 Task: Create a sub task Gather and Analyse Requirements for the task  Develop a content management system (CMS) for a website in the project AgileBee , assign it to team member softage.1@softage.net and update the status of the sub task to  Off Track , set the priority of the sub task to High
Action: Mouse moved to (73, 213)
Screenshot: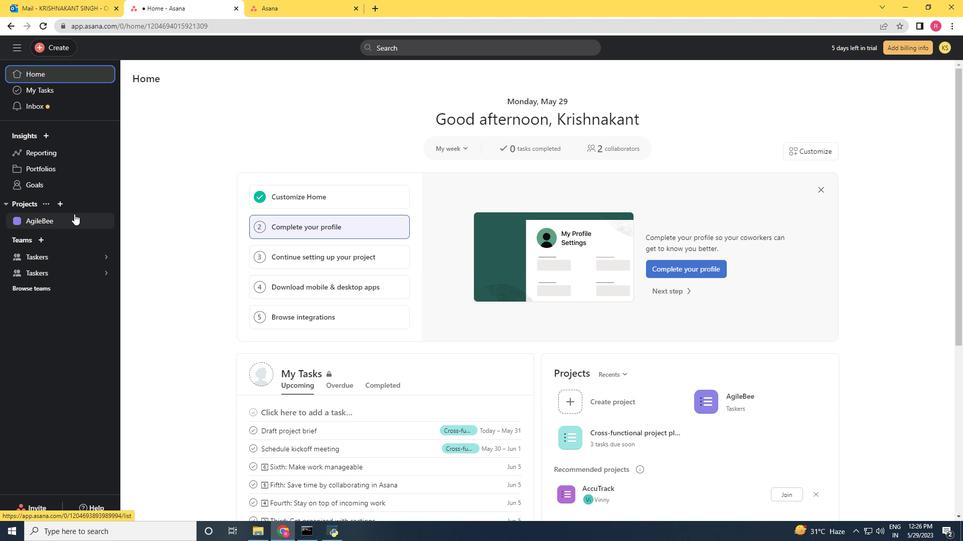 
Action: Mouse pressed left at (73, 213)
Screenshot: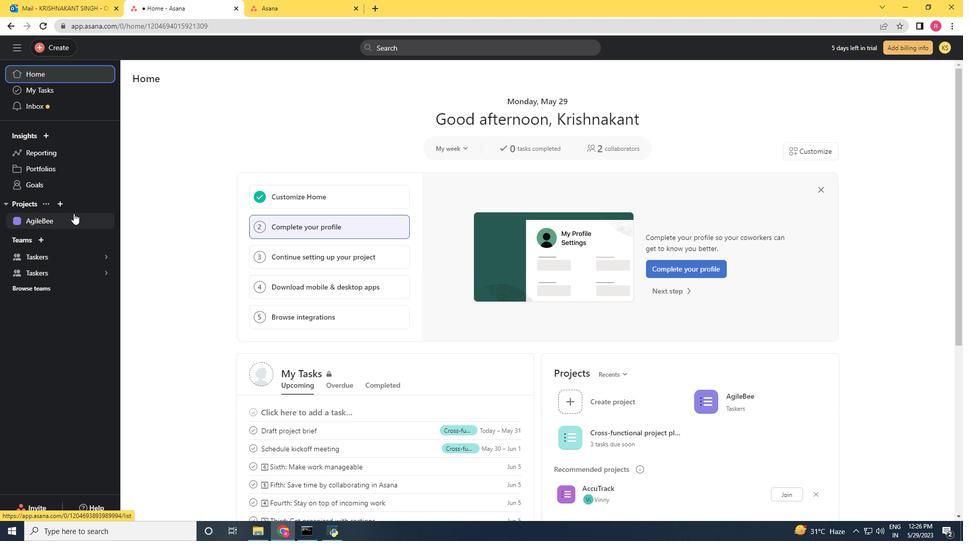 
Action: Mouse moved to (552, 219)
Screenshot: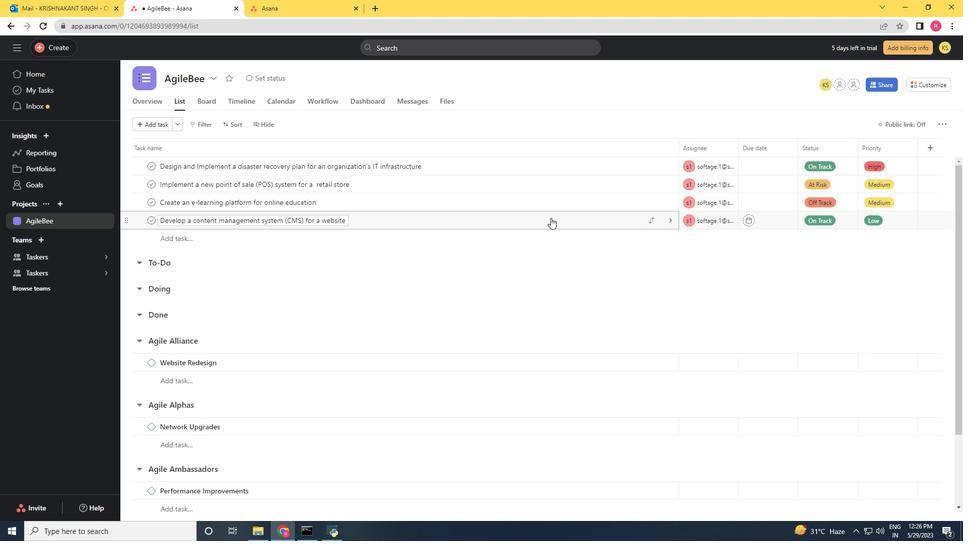 
Action: Mouse pressed left at (552, 219)
Screenshot: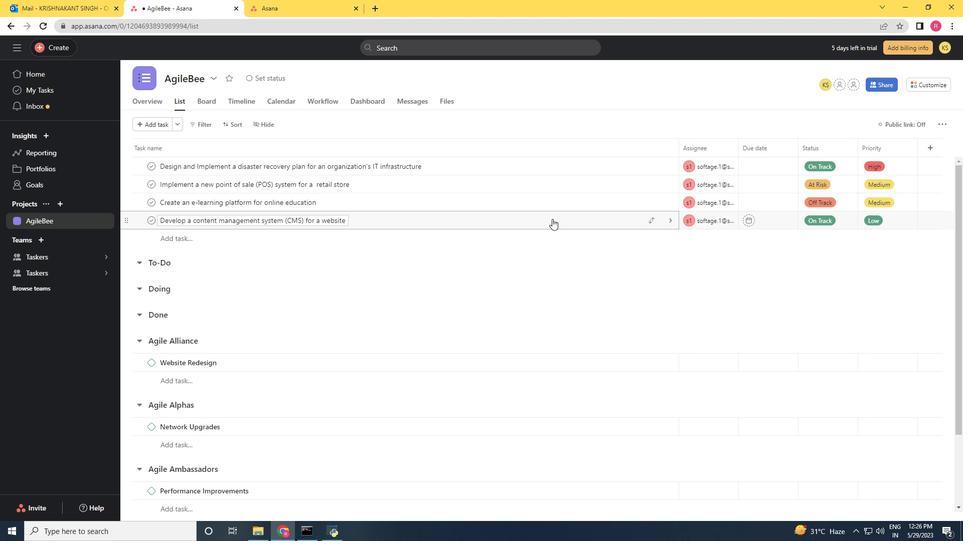 
Action: Mouse moved to (741, 327)
Screenshot: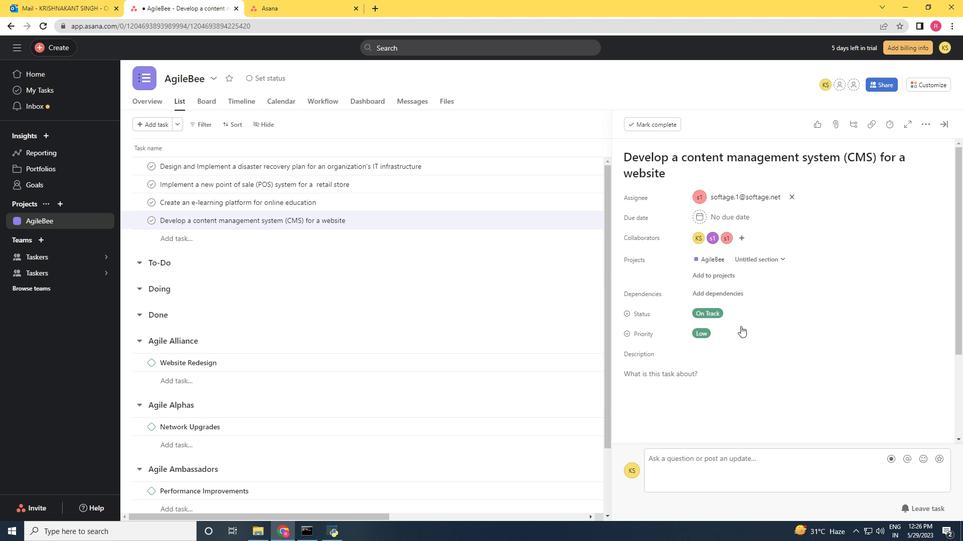 
Action: Mouse scrolled (741, 326) with delta (0, 0)
Screenshot: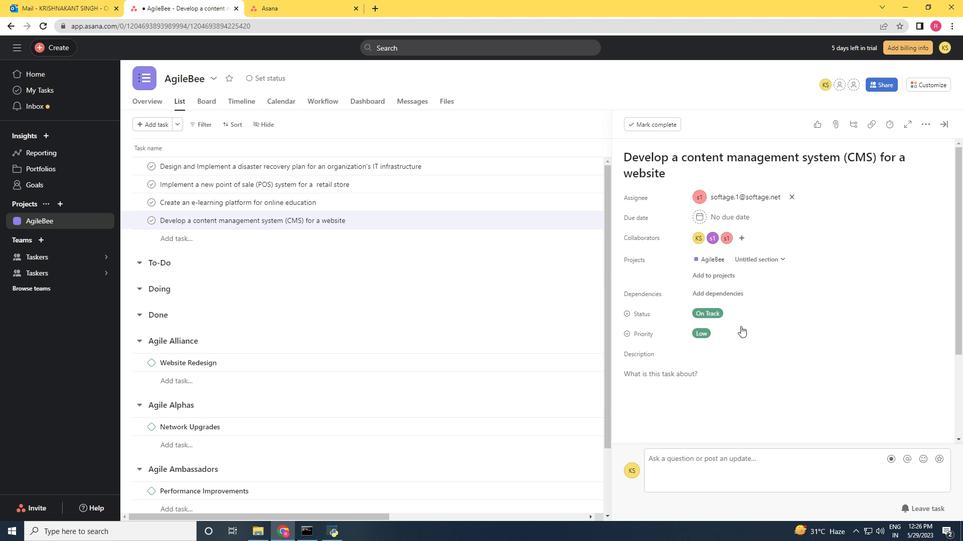 
Action: Mouse moved to (741, 327)
Screenshot: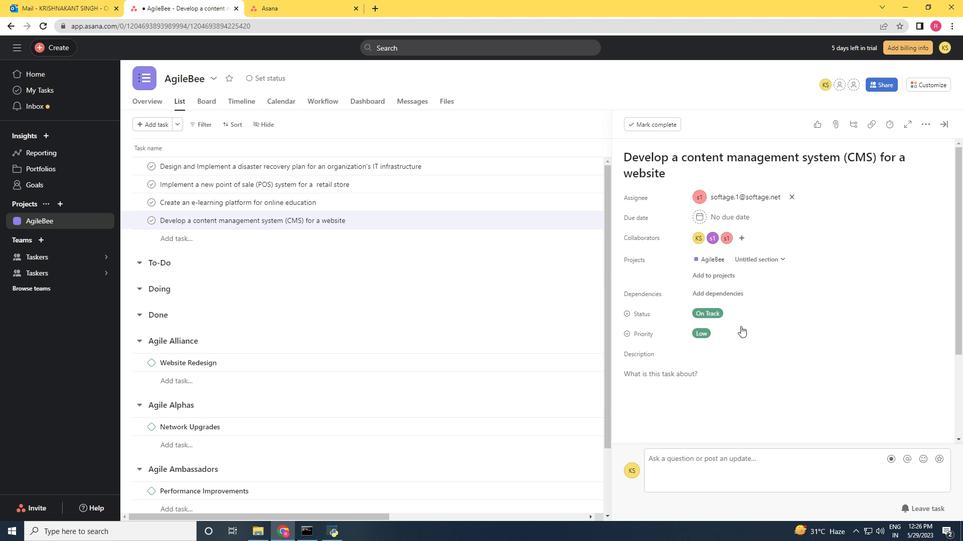 
Action: Mouse scrolled (741, 326) with delta (0, 0)
Screenshot: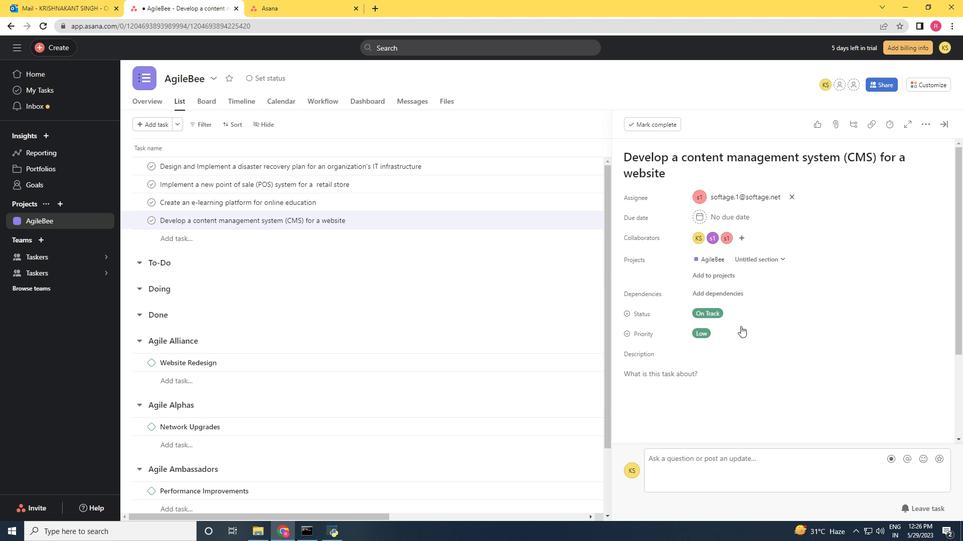 
Action: Mouse scrolled (741, 327) with delta (0, 0)
Screenshot: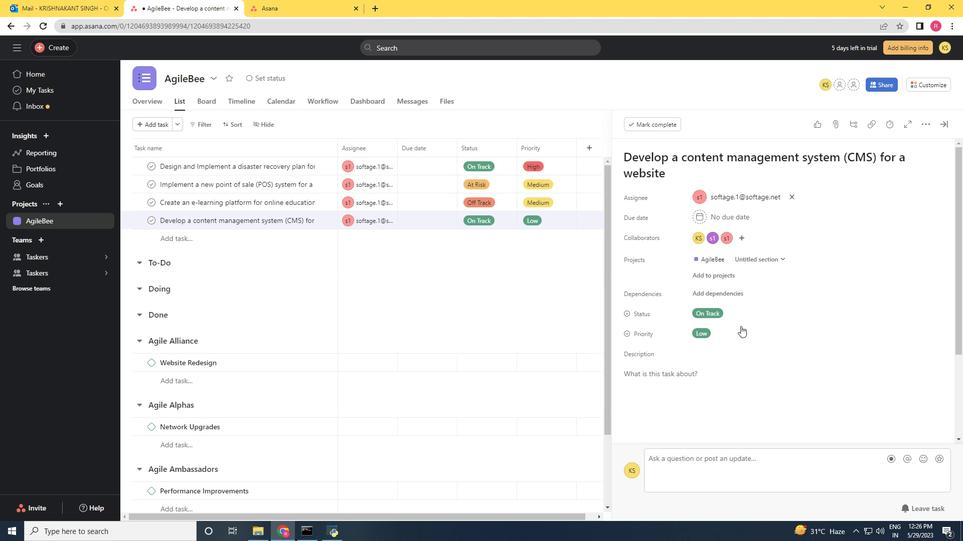 
Action: Mouse scrolled (741, 327) with delta (0, 0)
Screenshot: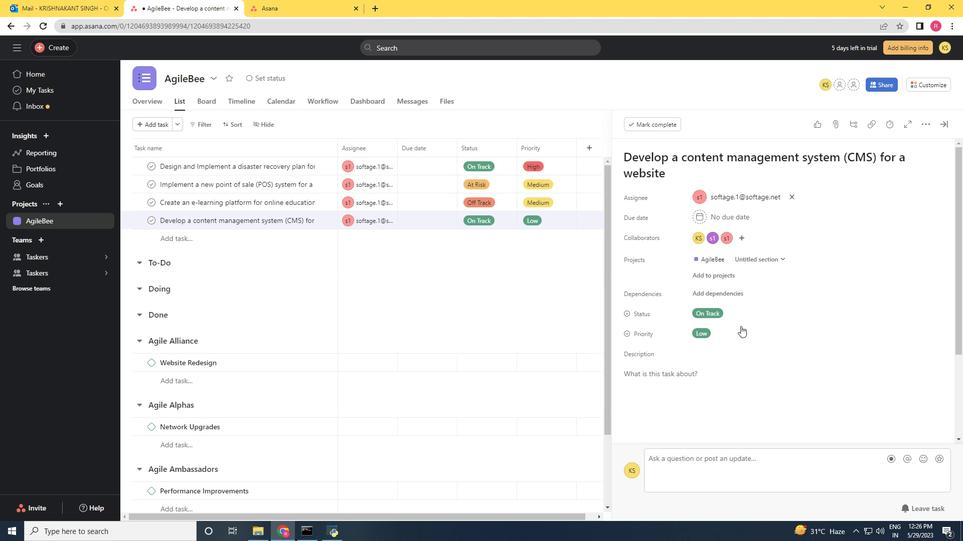 
Action: Mouse moved to (650, 354)
Screenshot: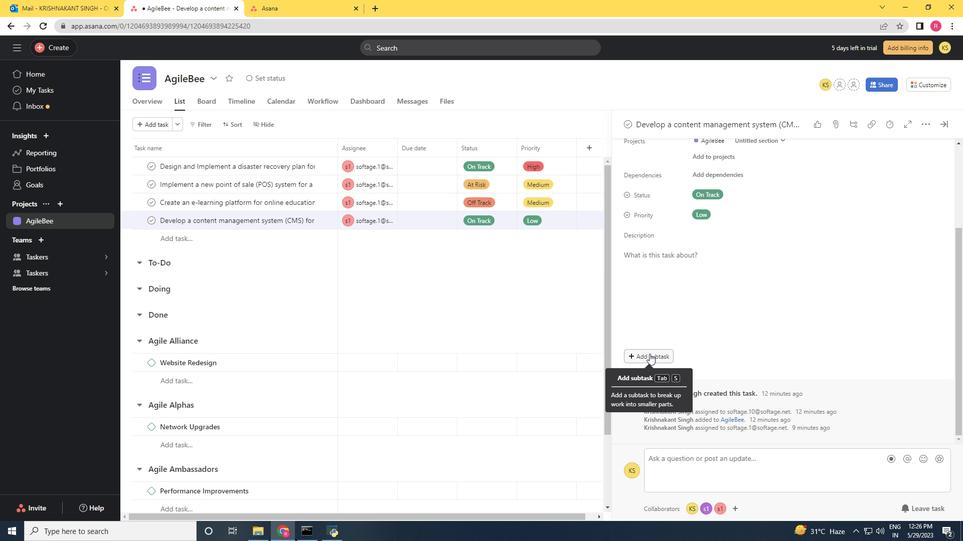 
Action: Mouse pressed left at (650, 354)
Screenshot: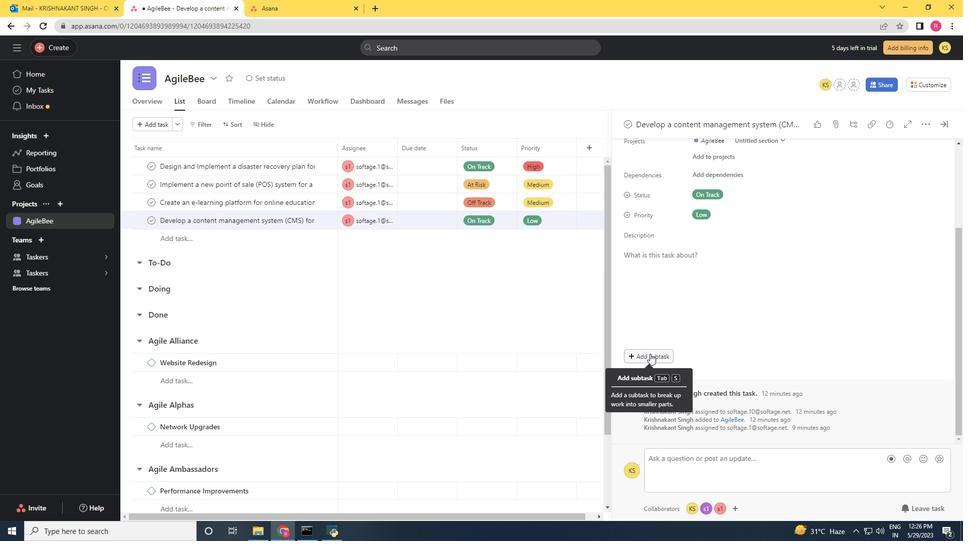 
Action: Mouse pressed left at (650, 354)
Screenshot: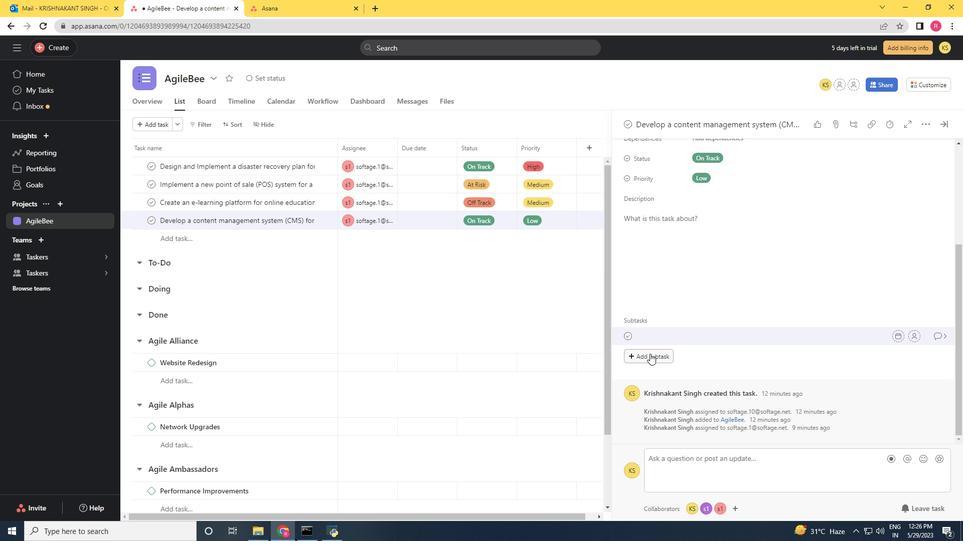 
Action: Mouse moved to (651, 354)
Screenshot: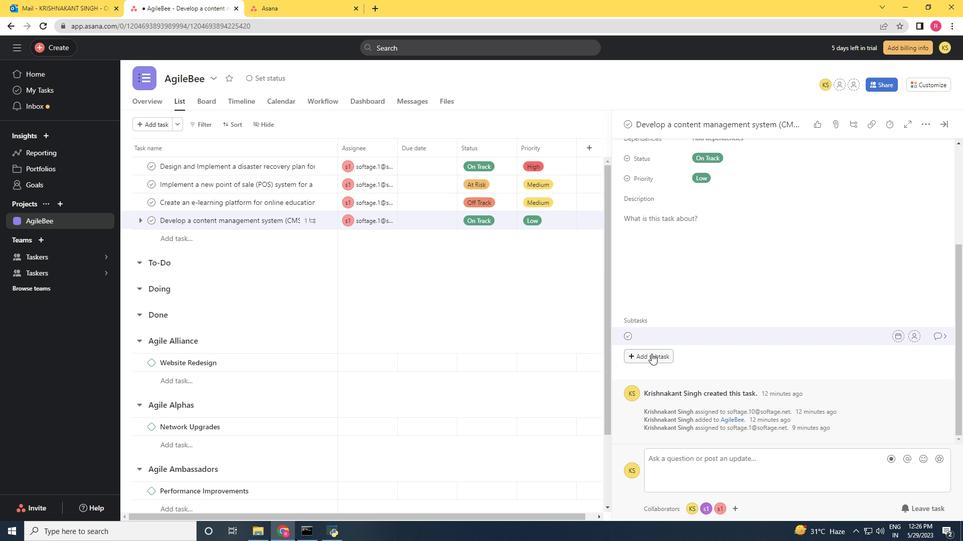 
Action: Key pressed <Key.shift>Gather<Key.space>and<Key.space><Key.shift>Analyse<Key.space><Key.shift>Requirements<Key.space>
Screenshot: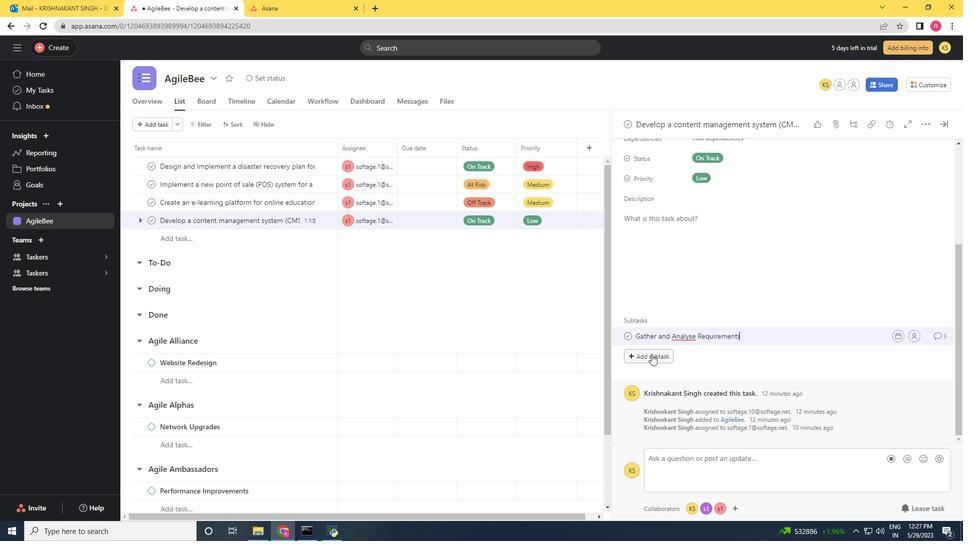 
Action: Mouse scrolled (651, 355) with delta (0, 0)
Screenshot: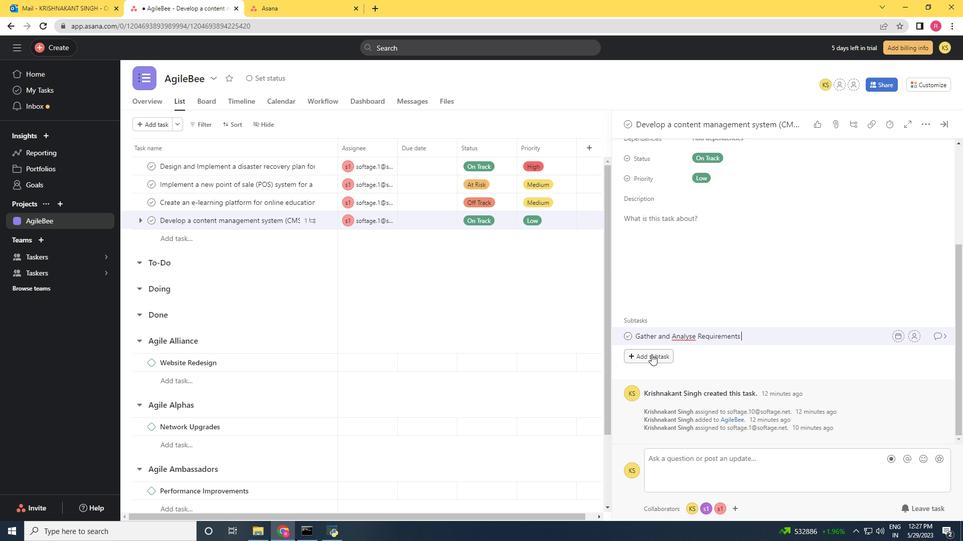 
Action: Mouse moved to (919, 388)
Screenshot: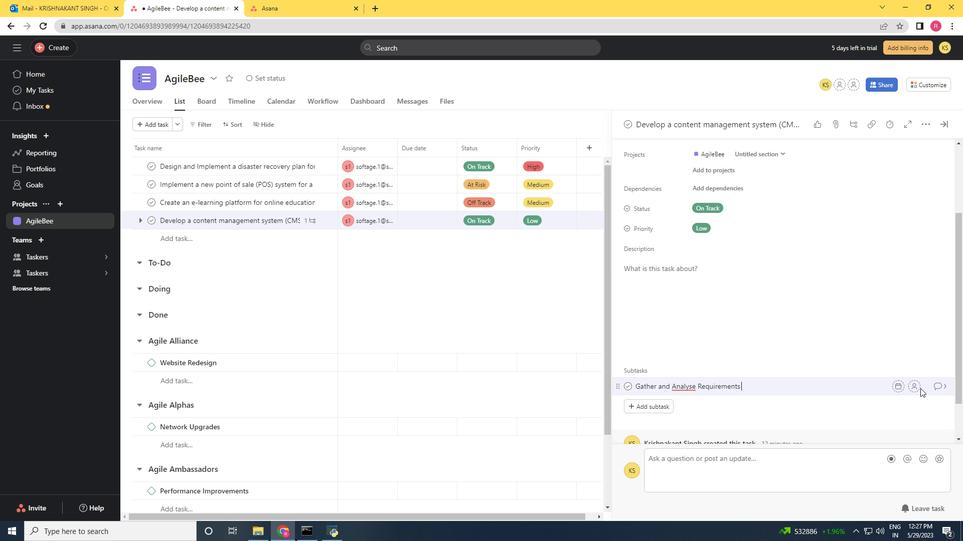 
Action: Mouse pressed left at (919, 388)
Screenshot: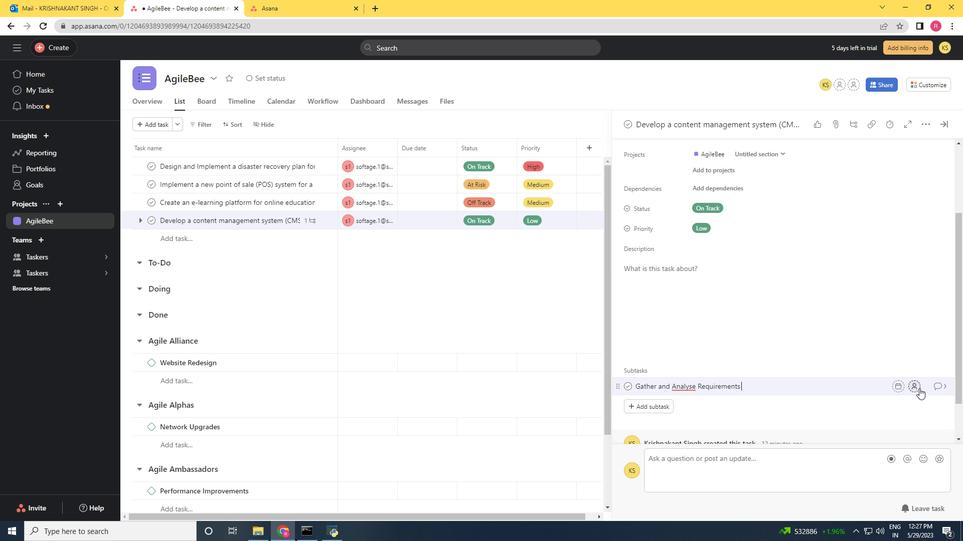 
Action: Key pressed softage.1<Key.shift>@softage.net
Screenshot: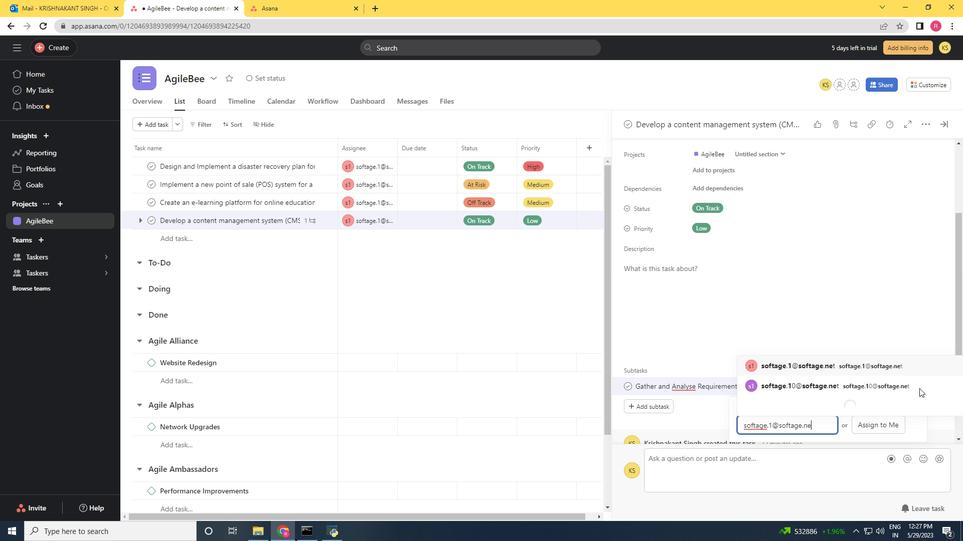 
Action: Mouse moved to (825, 365)
Screenshot: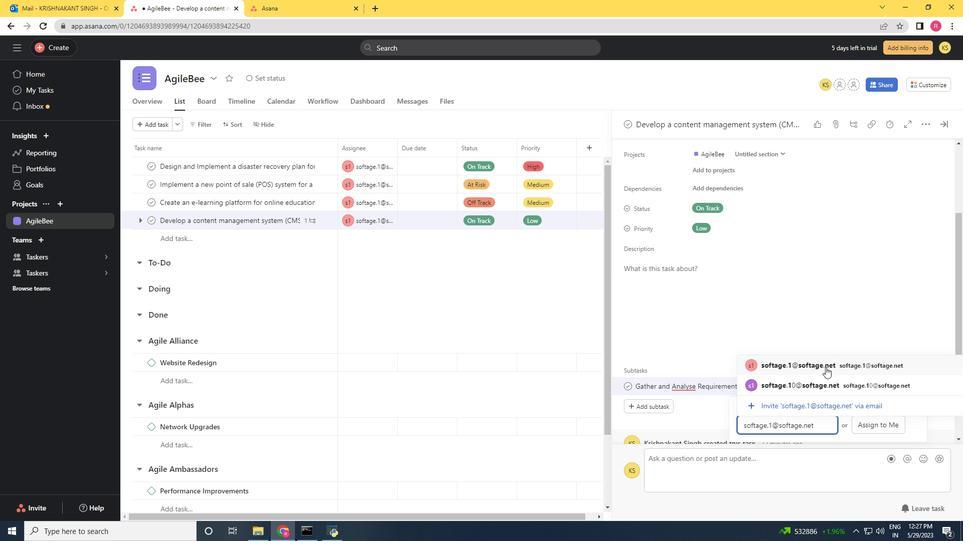 
Action: Mouse pressed left at (825, 365)
Screenshot: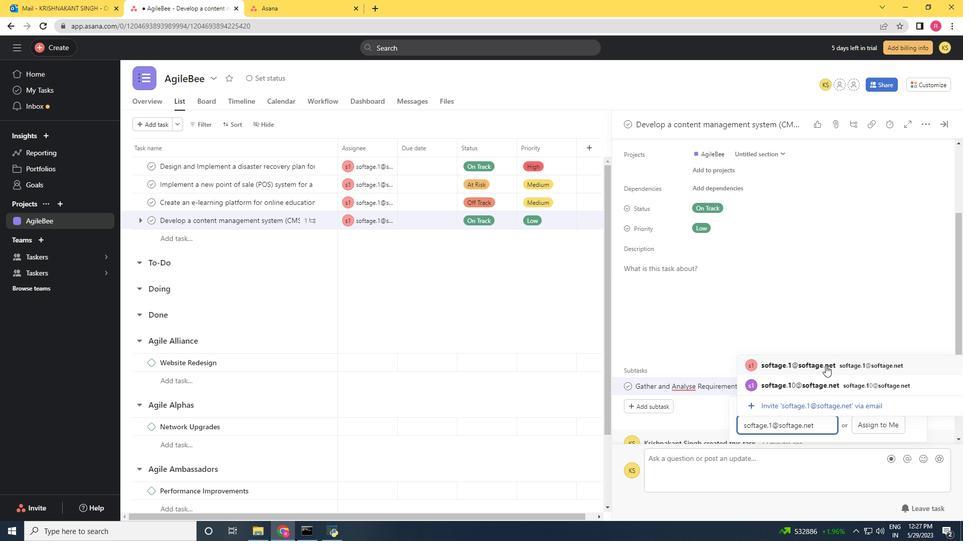
Action: Mouse moved to (898, 396)
Screenshot: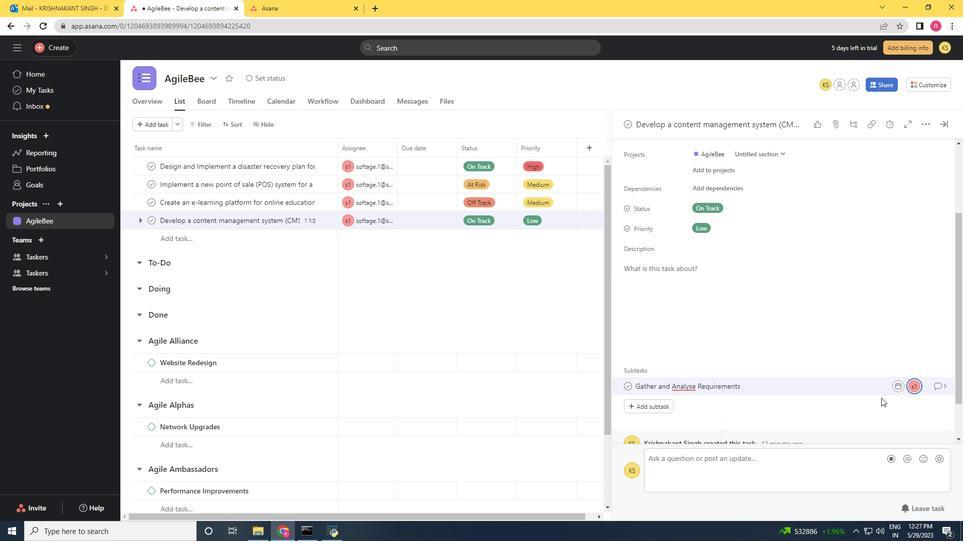 
Action: Mouse scrolled (898, 395) with delta (0, 0)
Screenshot: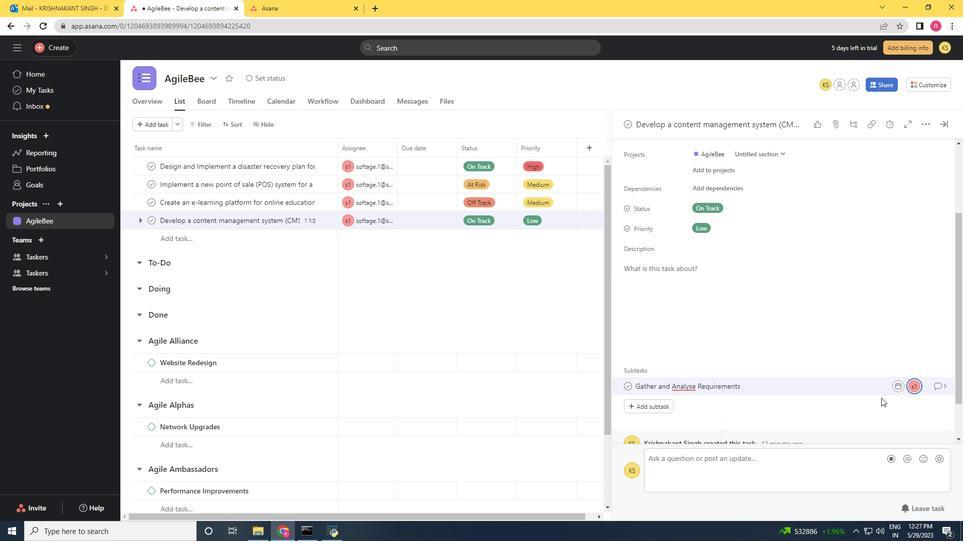 
Action: Mouse moved to (941, 336)
Screenshot: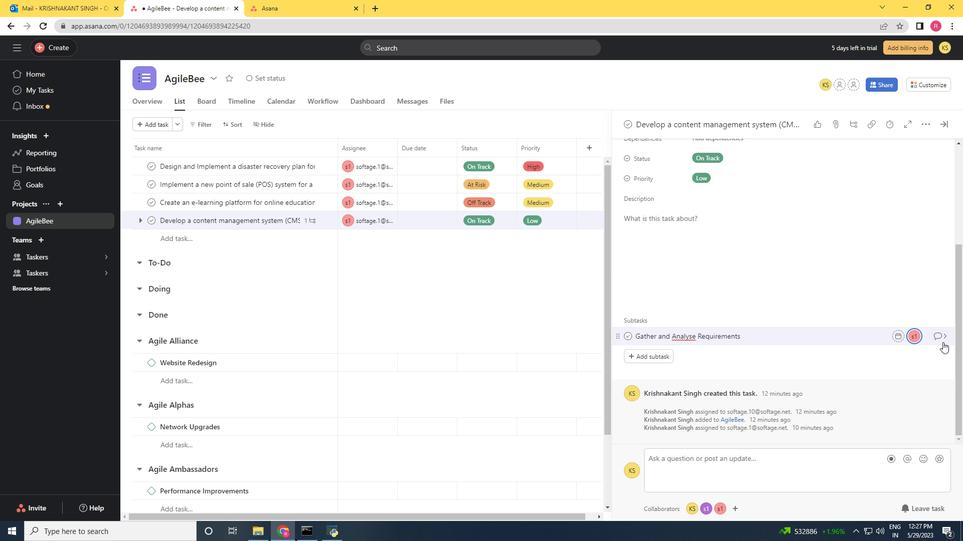 
Action: Mouse pressed left at (941, 336)
Screenshot: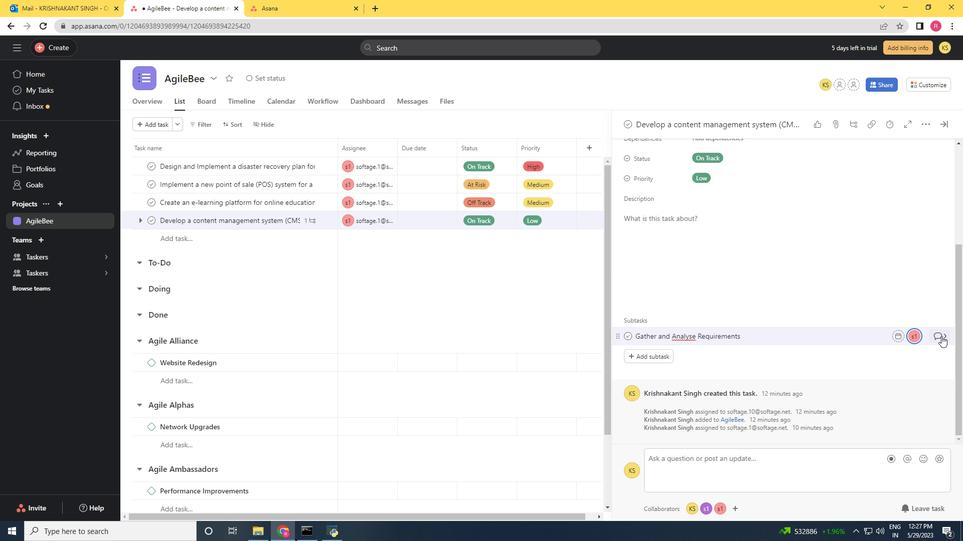 
Action: Mouse moved to (671, 289)
Screenshot: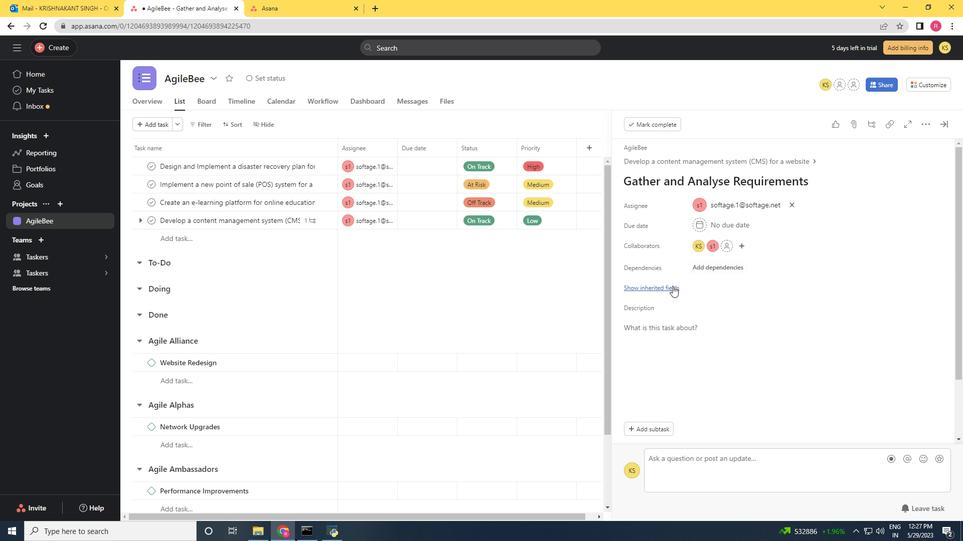 
Action: Mouse pressed left at (671, 289)
Screenshot: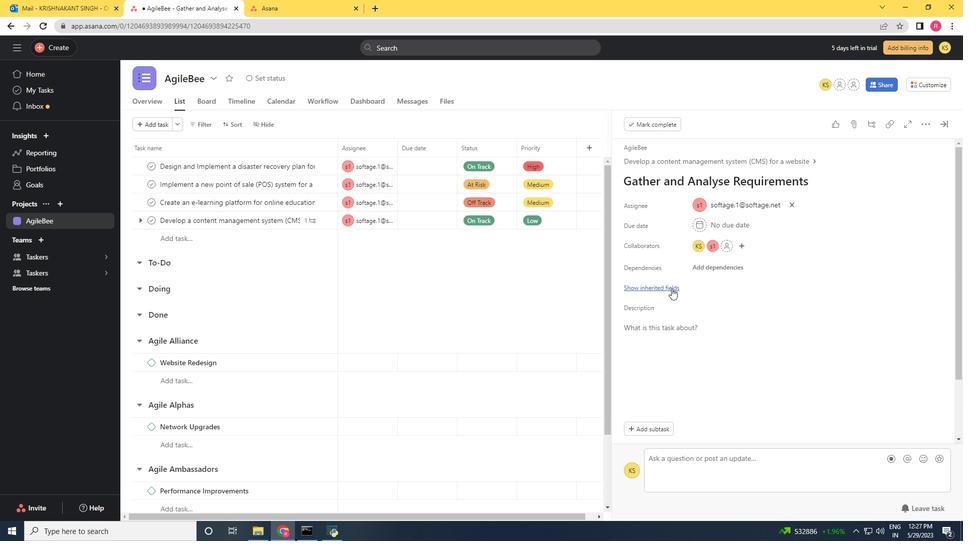 
Action: Mouse moved to (695, 309)
Screenshot: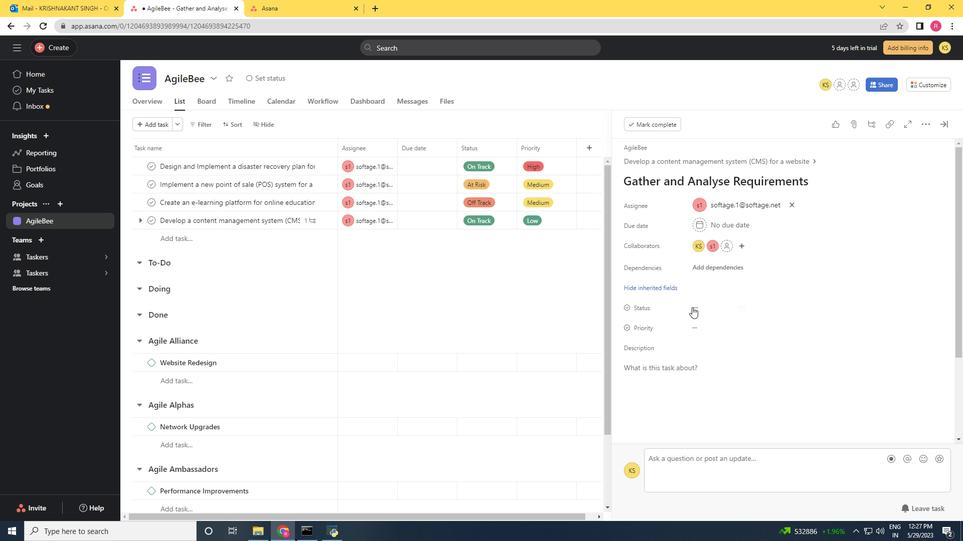 
Action: Mouse pressed left at (695, 309)
Screenshot: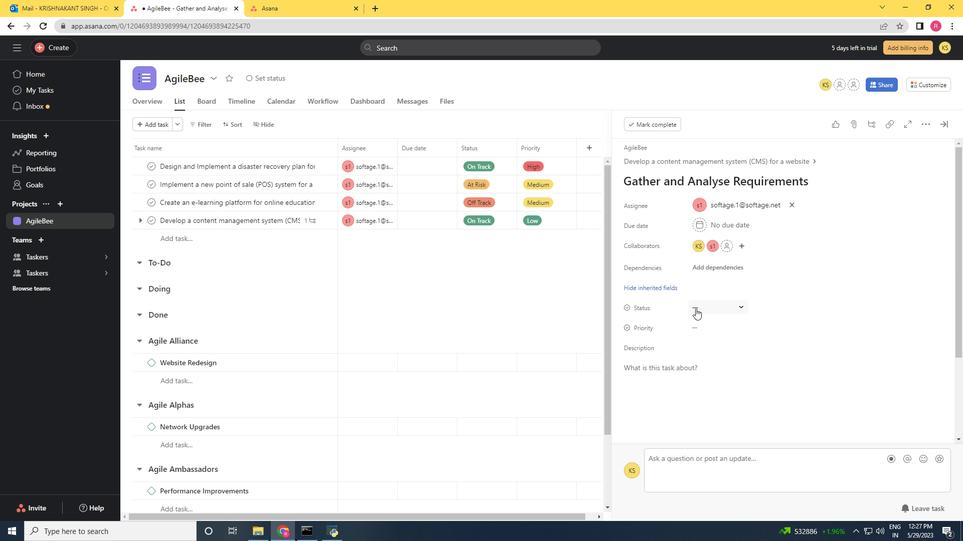 
Action: Mouse moved to (735, 358)
Screenshot: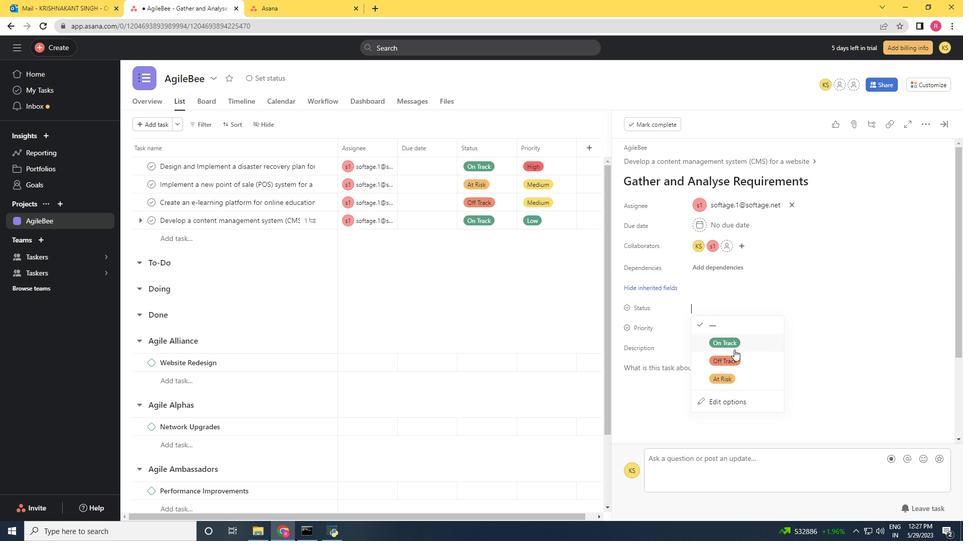 
Action: Mouse pressed left at (735, 358)
Screenshot: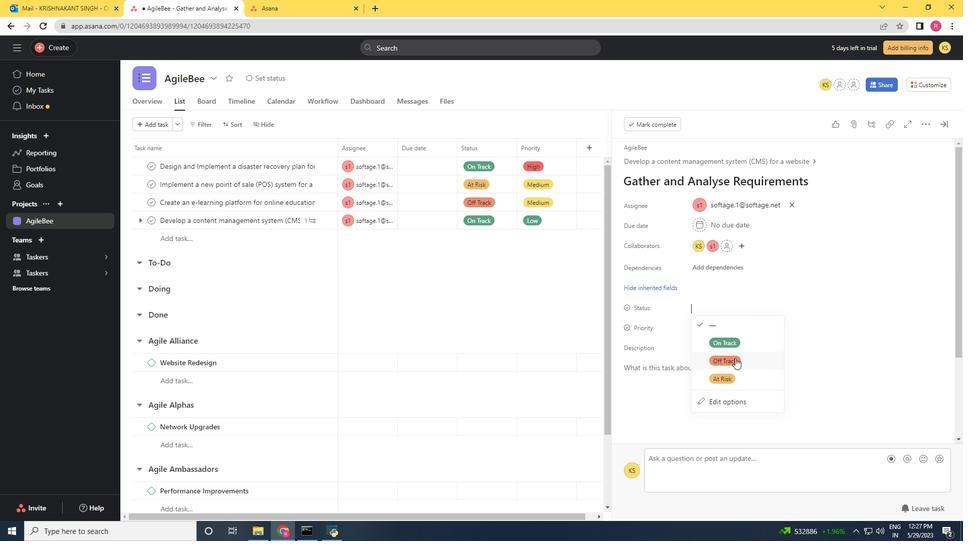 
Action: Mouse moved to (703, 328)
Screenshot: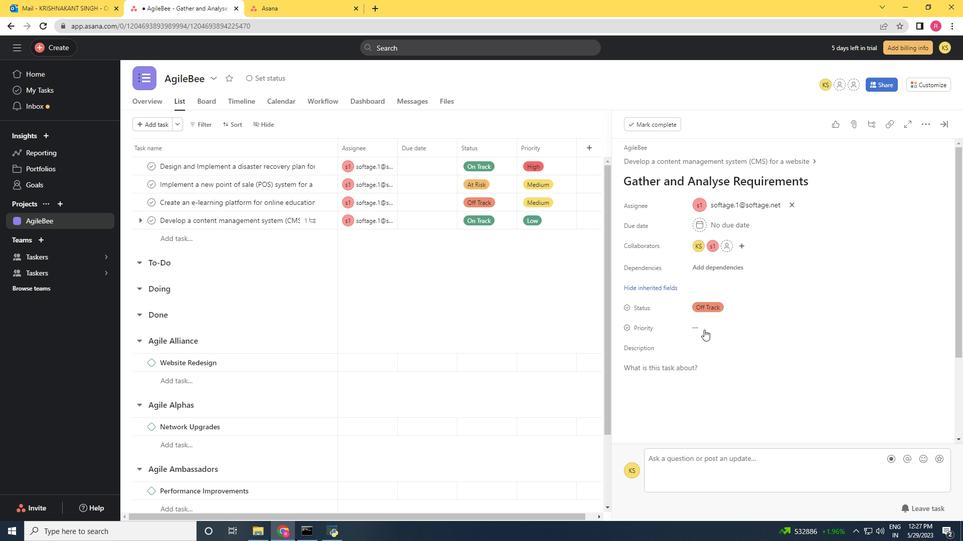 
Action: Mouse pressed left at (703, 328)
Screenshot: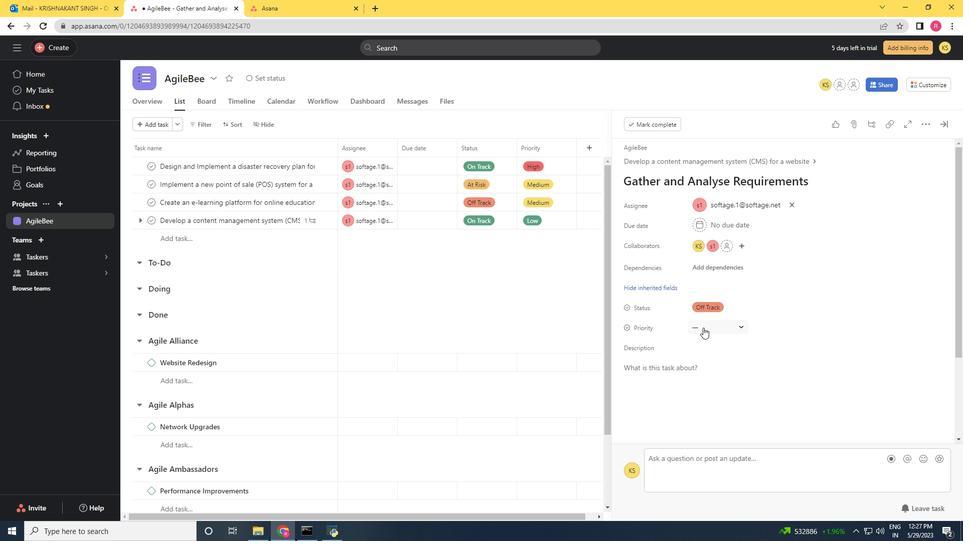
Action: Mouse moved to (721, 365)
Screenshot: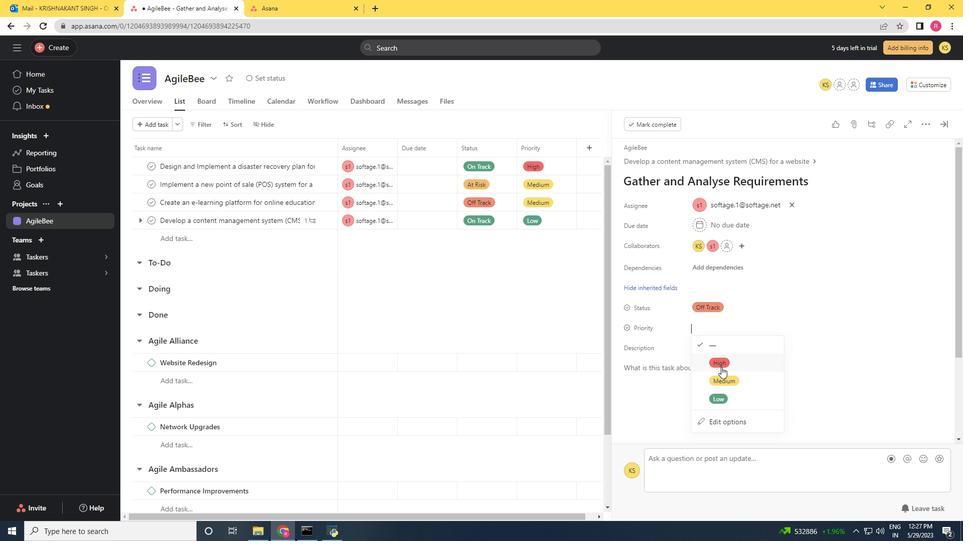 
Action: Mouse pressed left at (721, 365)
Screenshot: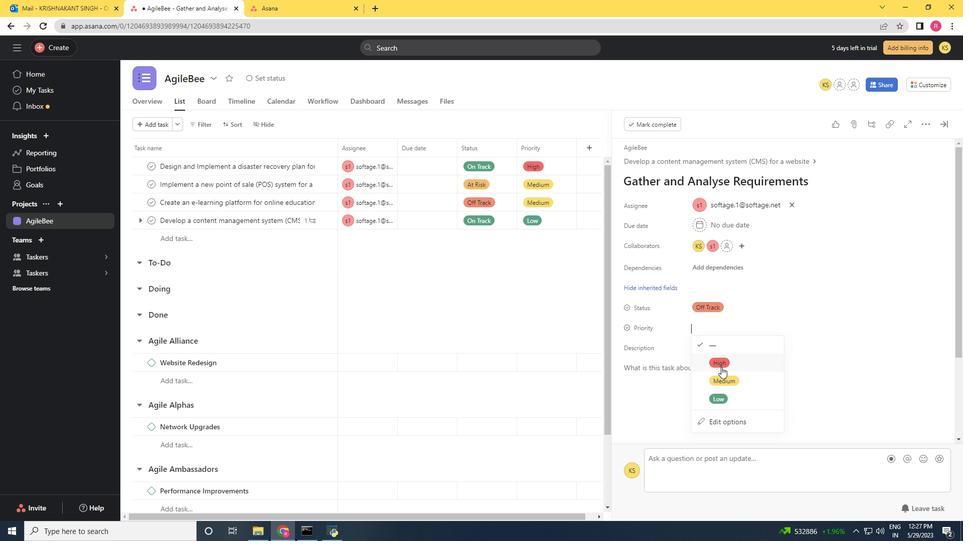 
Action: Mouse moved to (704, 357)
Screenshot: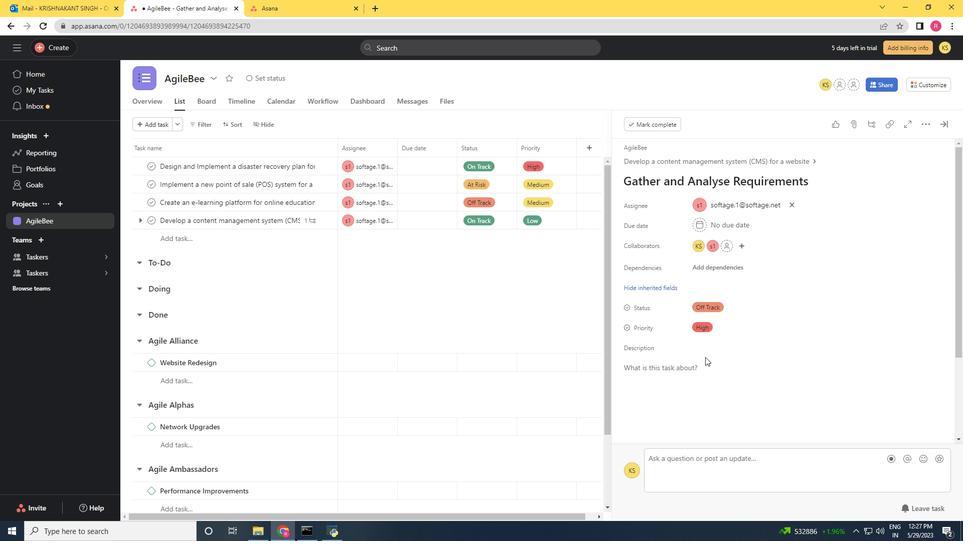 
